 Task: Create New Customer with Customer Name: Catering by Red Robin Gourmet Burgers and Brews, Billing Address Line1: 1133 Sharon Lane, Billing Address Line2:  South Bend, Billing Address Line3:  Indiana 46625
Action: Mouse moved to (151, 28)
Screenshot: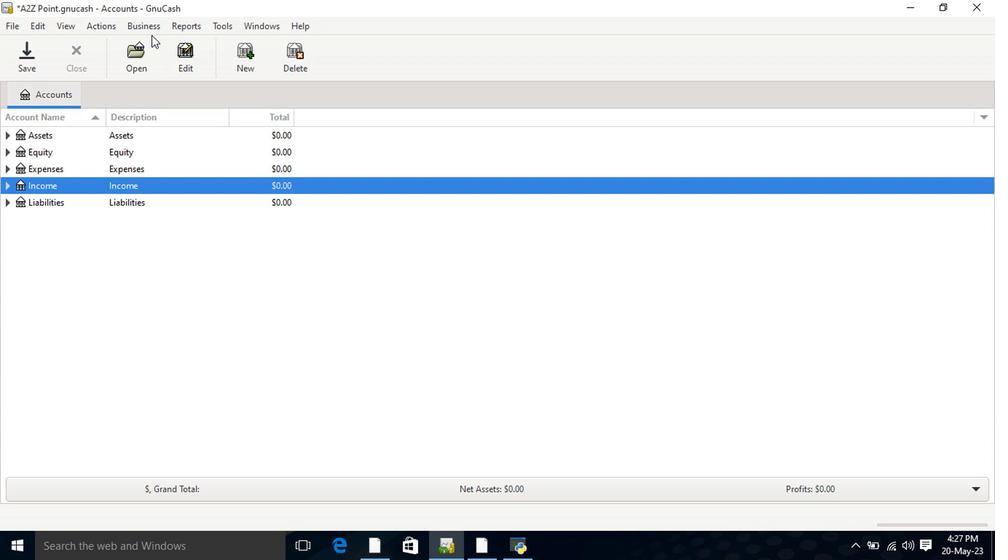 
Action: Mouse pressed left at (151, 28)
Screenshot: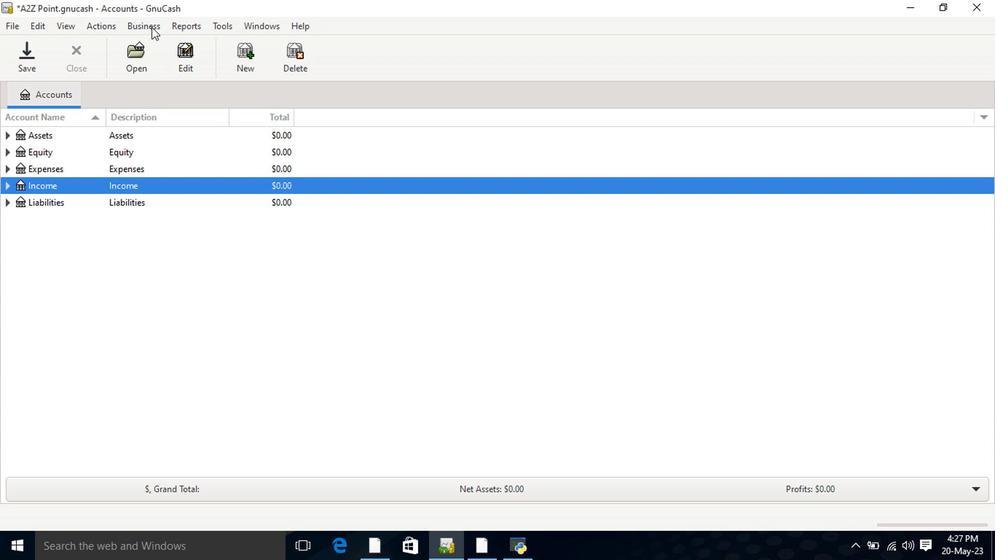 
Action: Mouse moved to (160, 43)
Screenshot: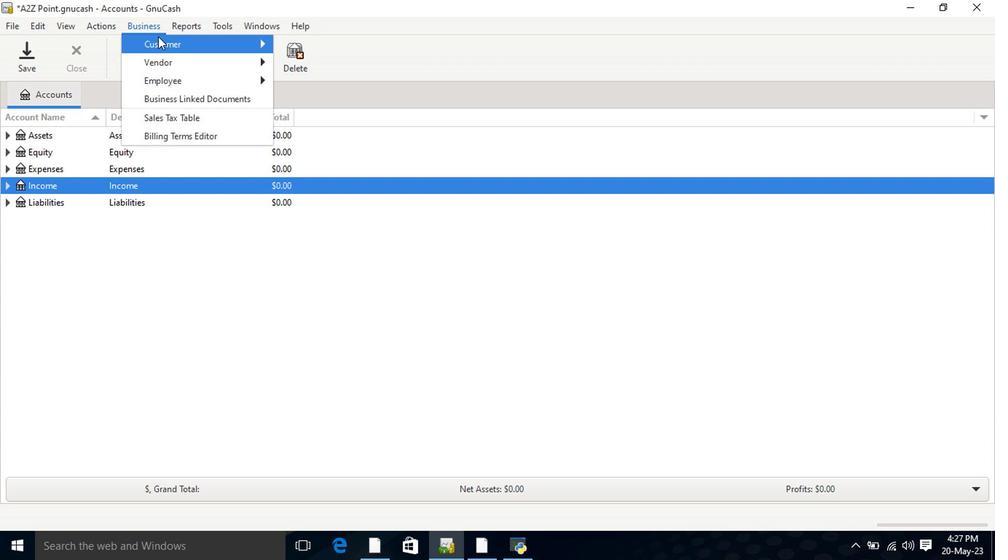 
Action: Mouse pressed left at (160, 43)
Screenshot: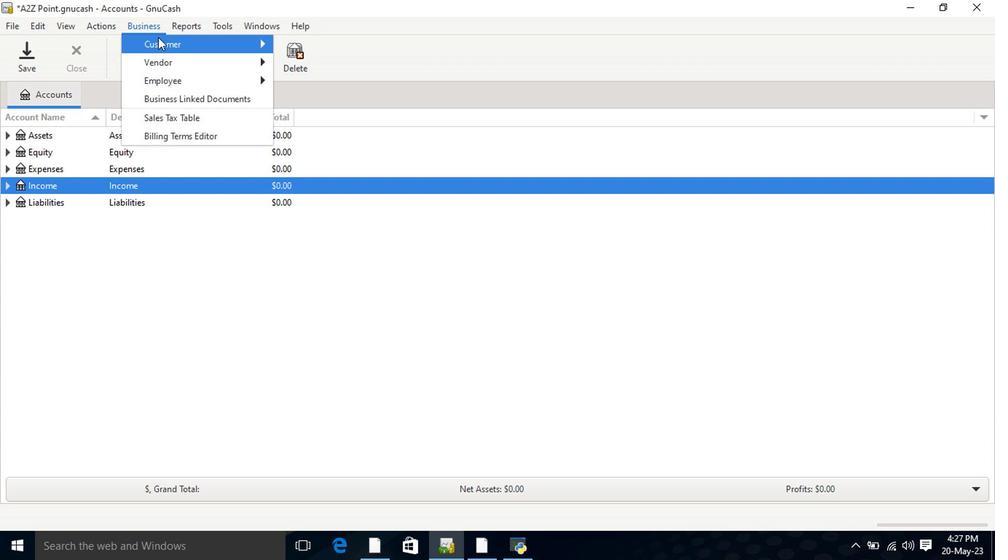 
Action: Mouse moved to (303, 60)
Screenshot: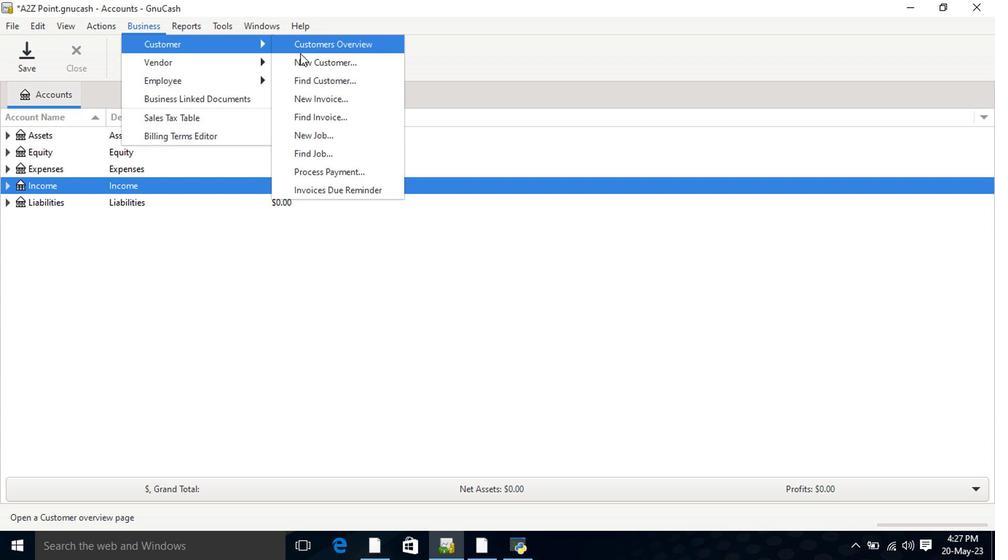 
Action: Mouse pressed left at (303, 60)
Screenshot: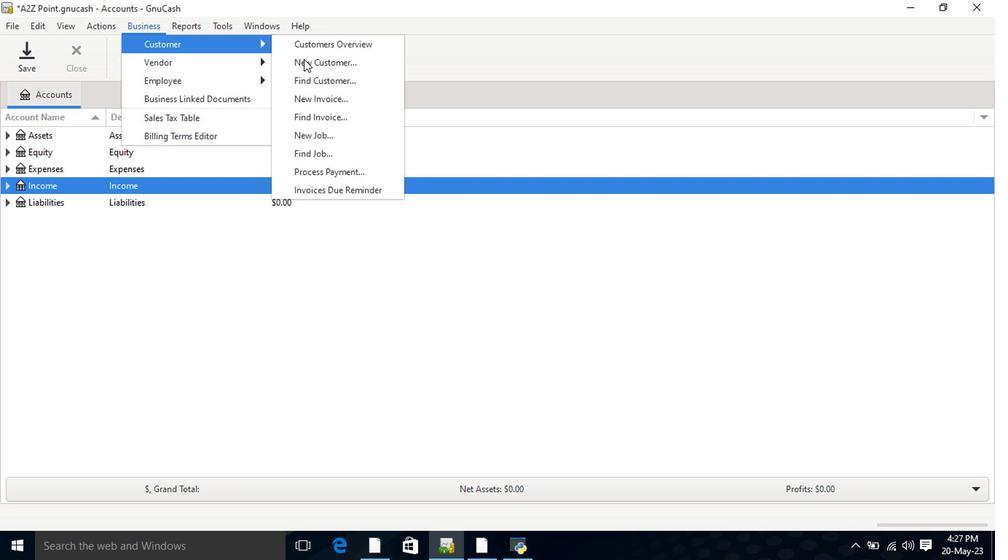 
Action: Mouse moved to (567, 169)
Screenshot: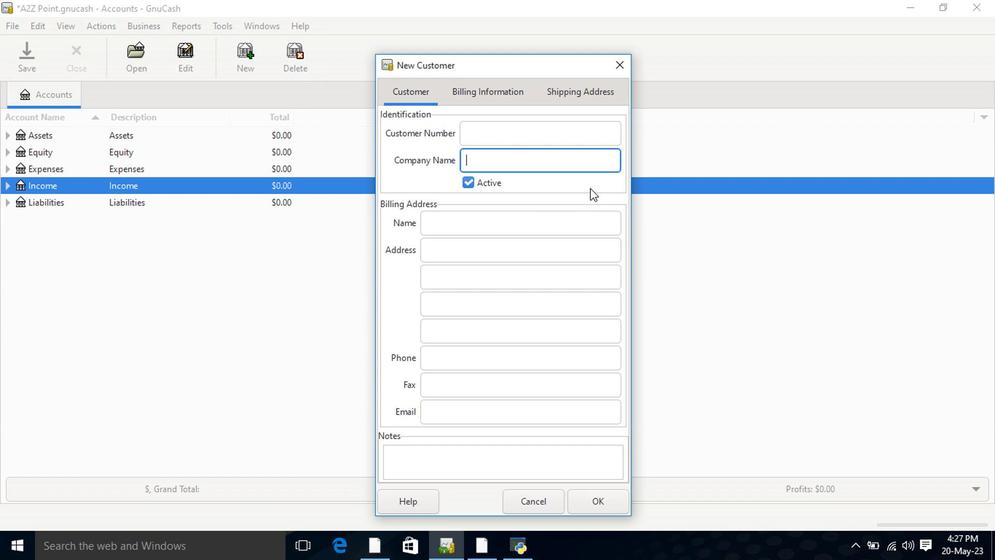 
Action: Mouse pressed left at (567, 169)
Screenshot: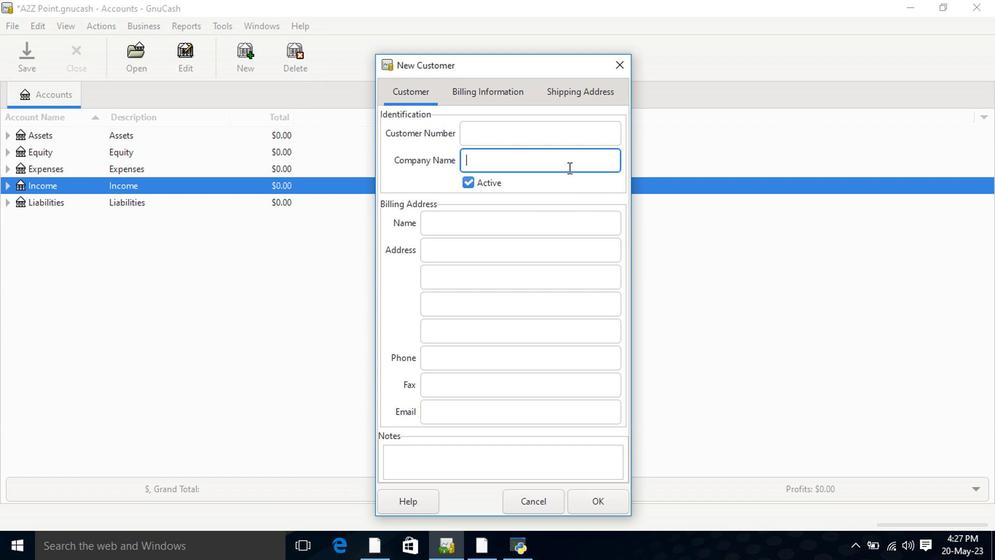 
Action: Mouse moved to (565, 162)
Screenshot: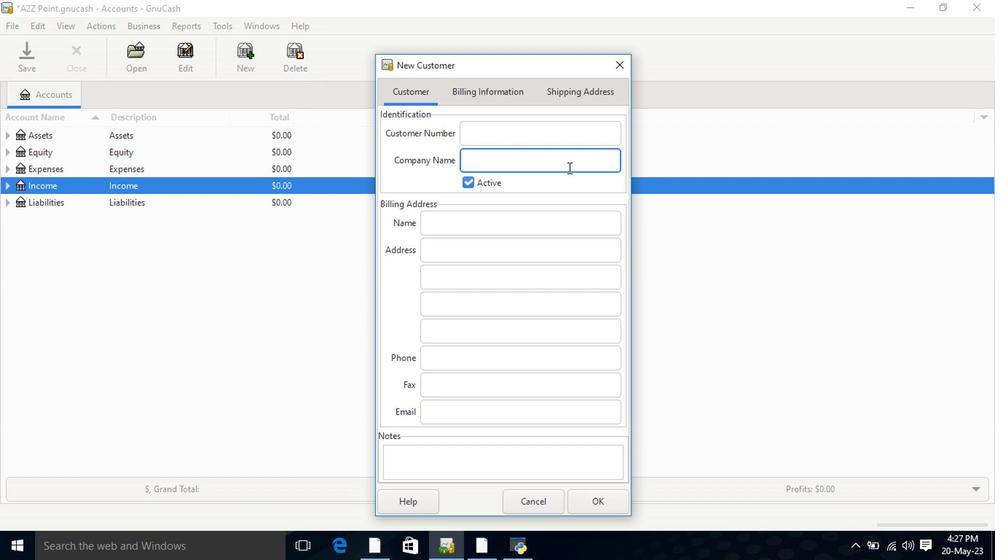 
Action: Key pressed <Key.shift>Cater<Key.space><Key.shift>by<Key.space><Key.shift>re<Key.backspace><Key.backspace><Key.shift><Key.shift>red<Key.backspace><Key.backspace><Key.backspace><Key.shift>Red<Key.space><Key.shift>Robin<Key.space><Key.shift>Gt<Key.space><Key.shift>Burgers<Key.space>and<Key.space><Key.shift><Key.shift><Key.shift>Brews<Key.tab>1133<Key.space><Key.shift>Sharon<Key.space><Key.shift>K<Key.backspace><Key.shift><Key.shift>Lane<Key.tab><Key.shift>Sou<Key.backspace><Key.shift>Ind<Key.tab>
Screenshot: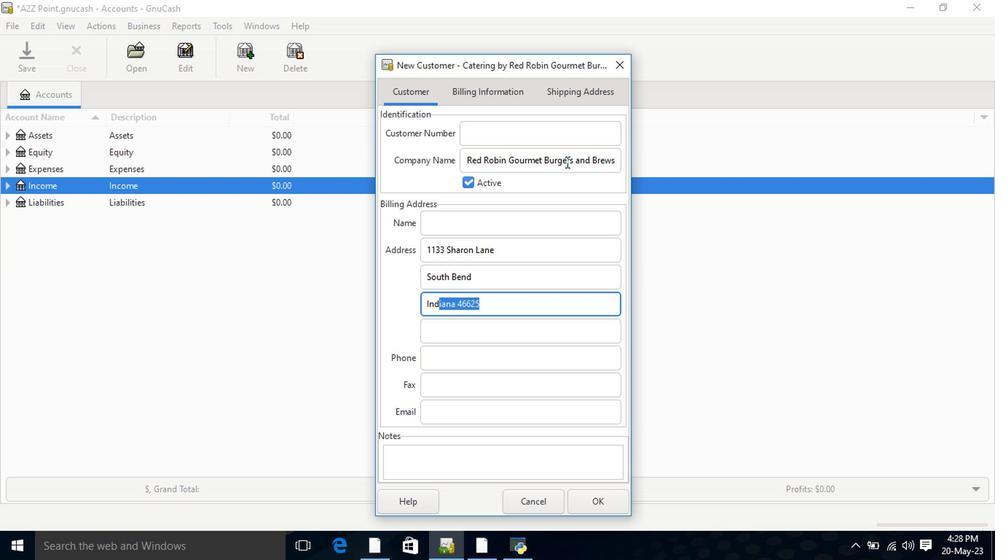 
Action: Mouse moved to (603, 500)
Screenshot: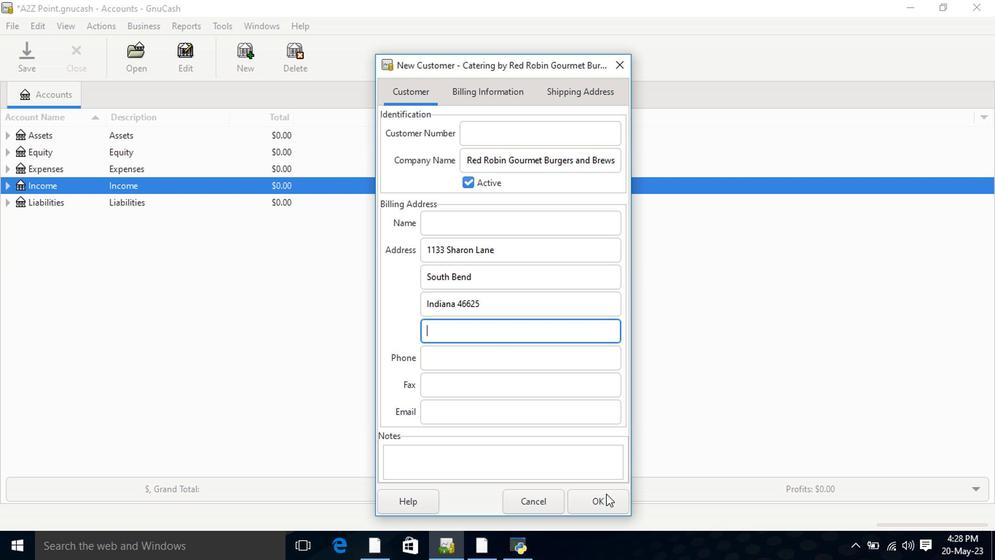 
Action: Mouse pressed left at (603, 500)
Screenshot: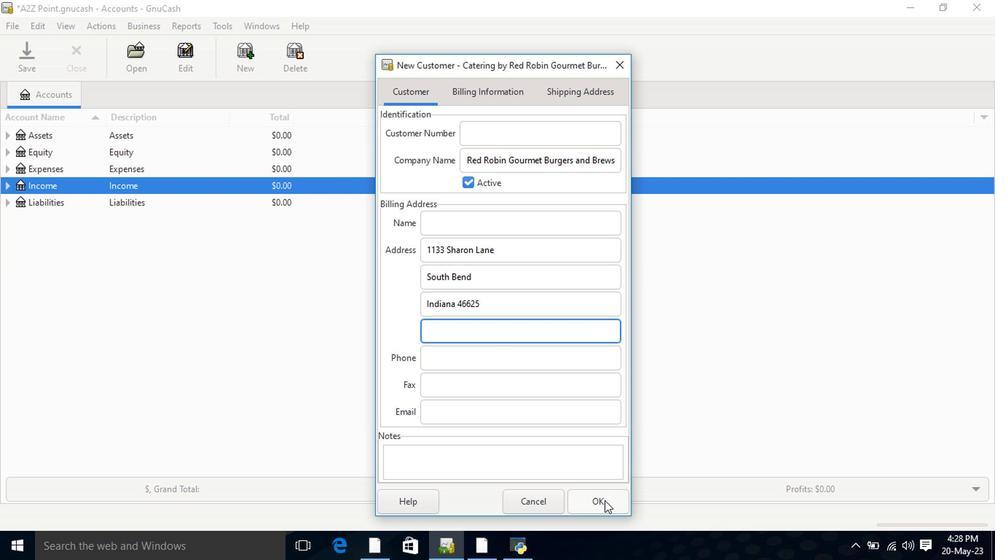 
